 Task: Add a condition where "Channel Is not Mobile SDK" in unsolved tickets in your groups.
Action: Mouse moved to (114, 372)
Screenshot: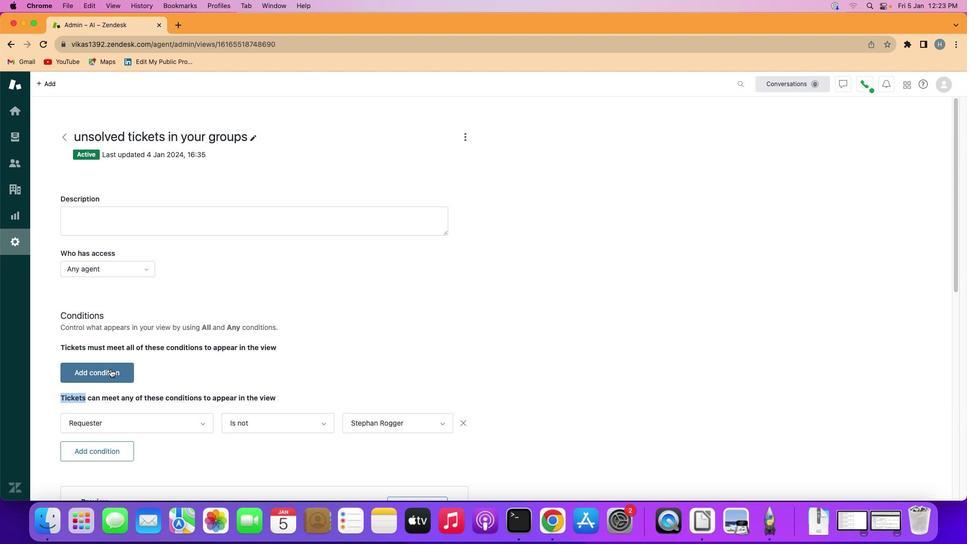 
Action: Mouse pressed left at (114, 372)
Screenshot: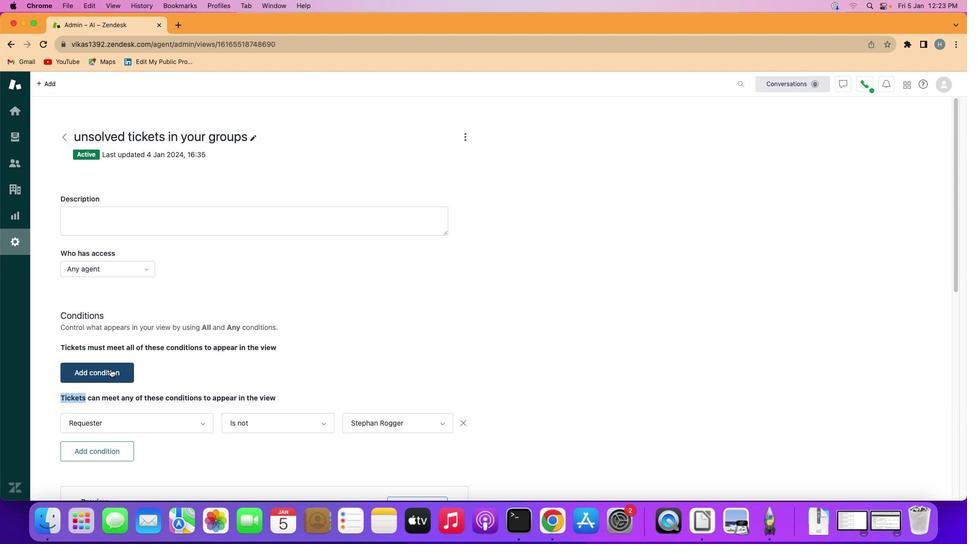 
Action: Mouse moved to (118, 373)
Screenshot: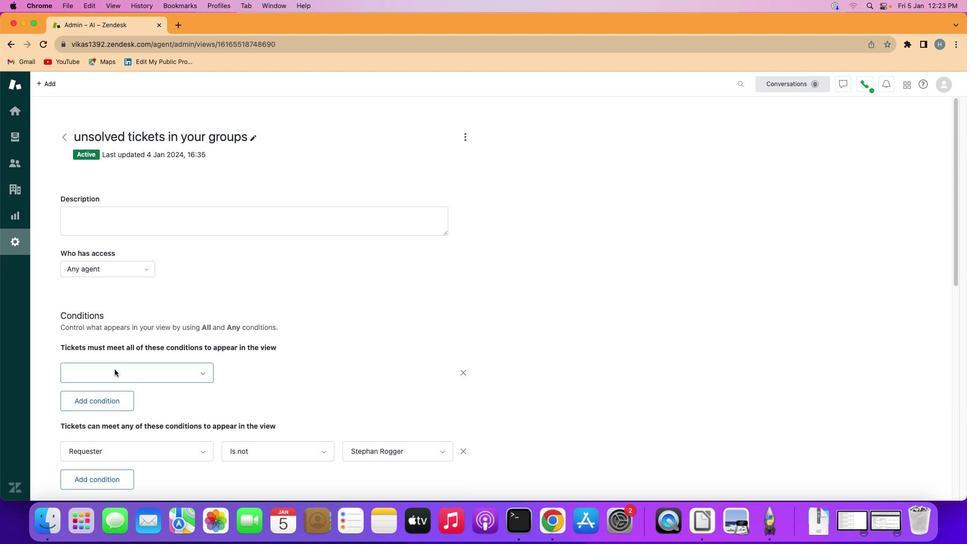 
Action: Mouse pressed left at (118, 373)
Screenshot: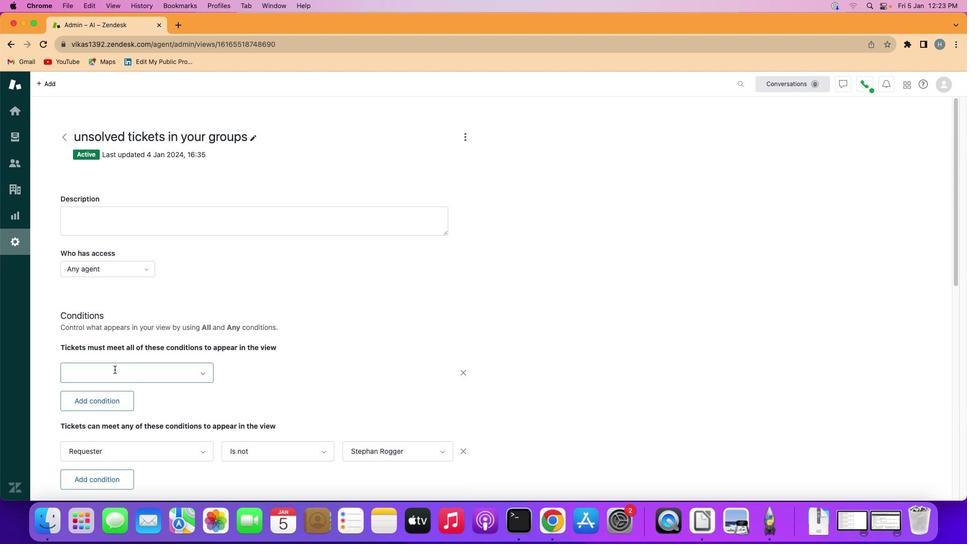 
Action: Mouse moved to (142, 291)
Screenshot: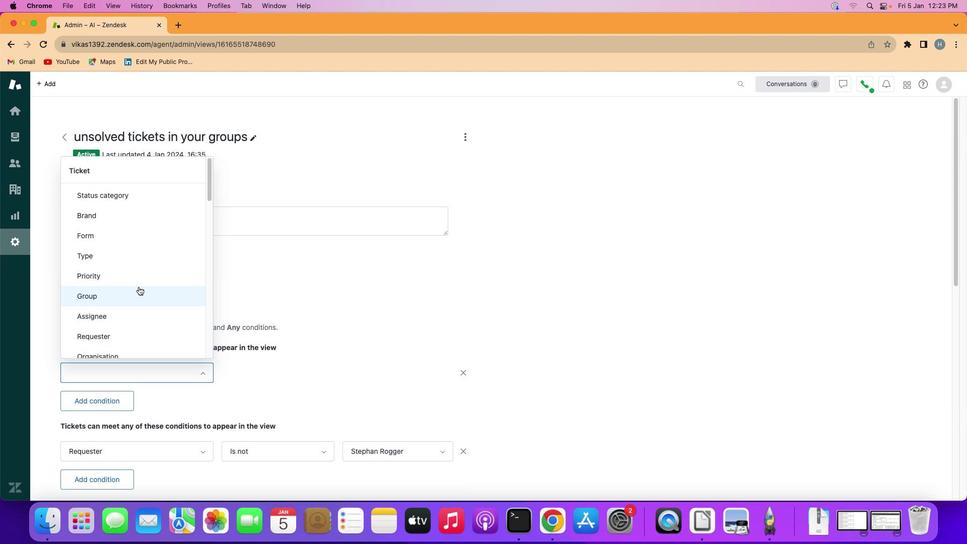 
Action: Mouse scrolled (142, 291) with delta (4, 3)
Screenshot: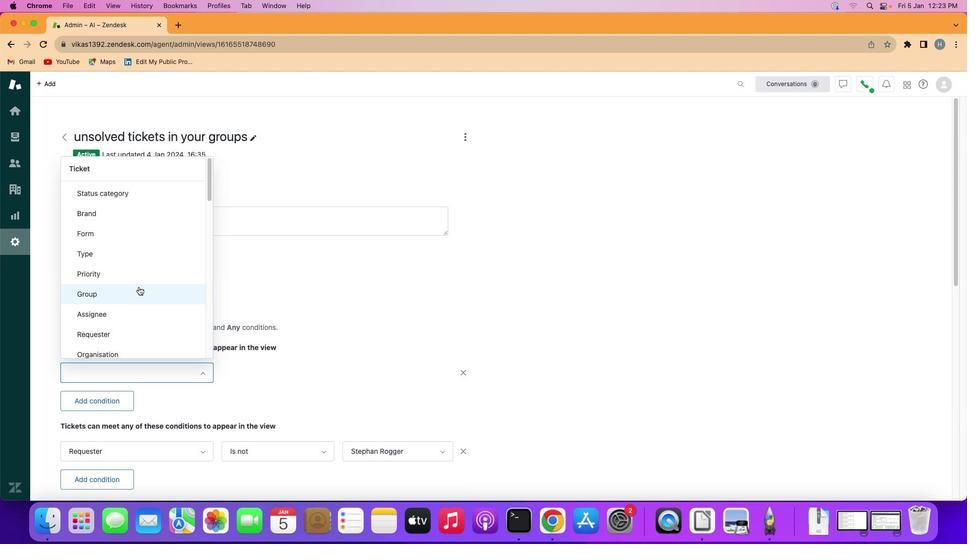 
Action: Mouse scrolled (142, 291) with delta (4, 3)
Screenshot: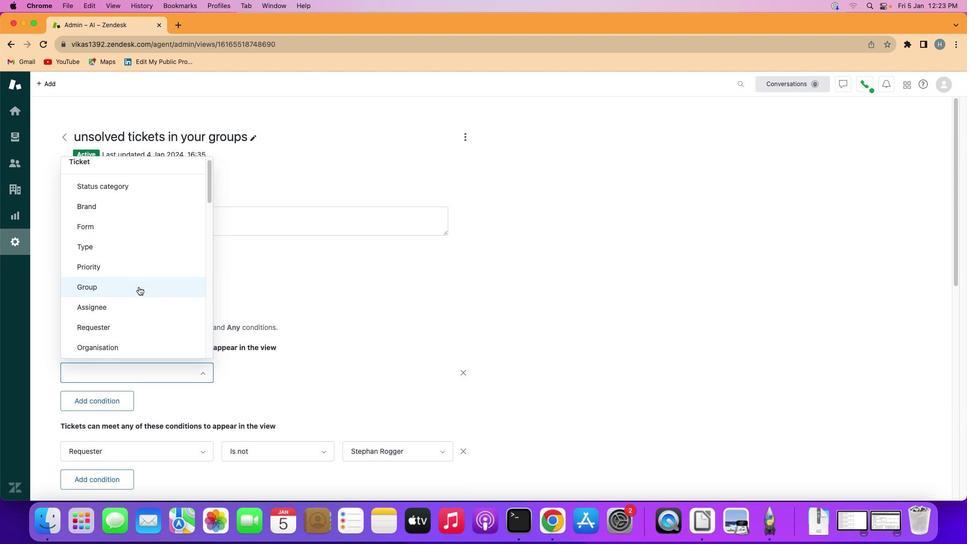 
Action: Mouse scrolled (142, 291) with delta (4, 3)
Screenshot: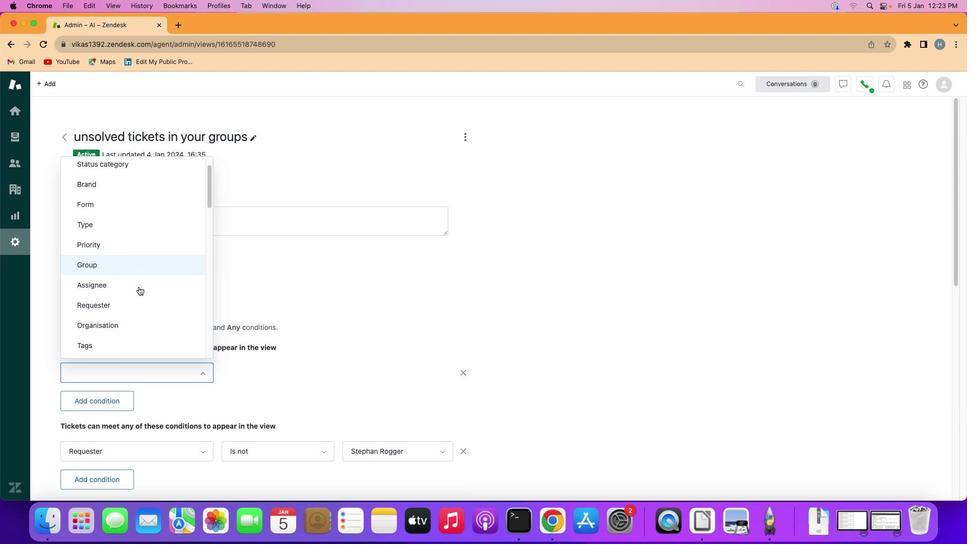 
Action: Mouse scrolled (142, 291) with delta (4, 3)
Screenshot: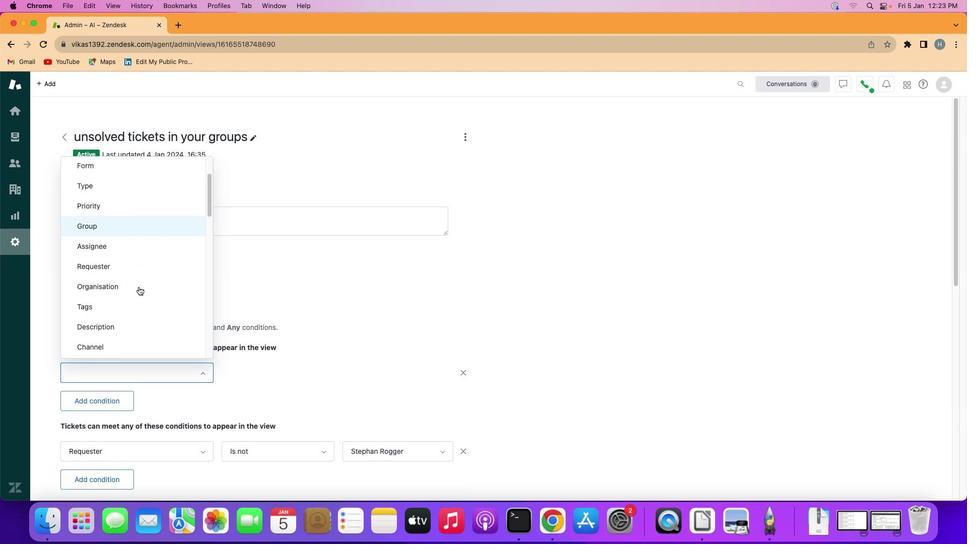 
Action: Mouse scrolled (142, 291) with delta (4, 3)
Screenshot: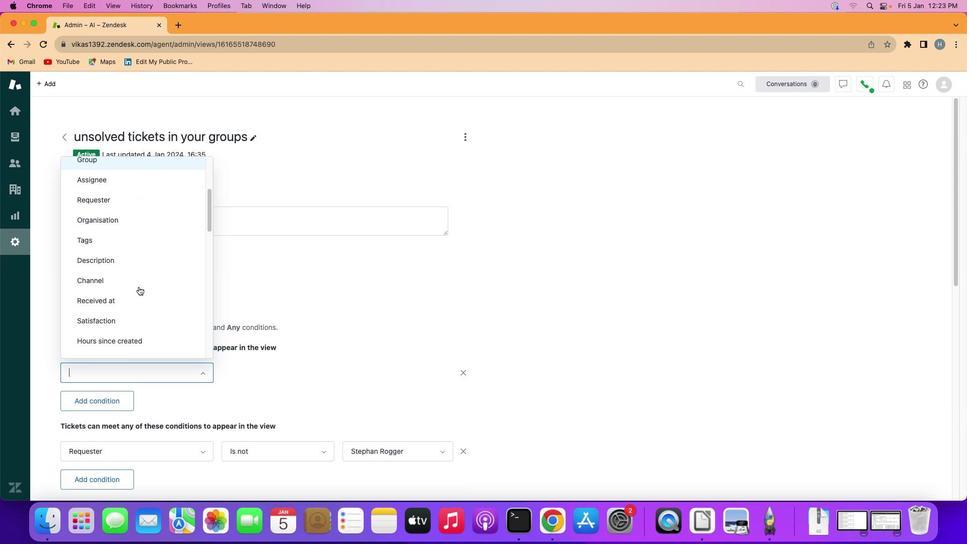 
Action: Mouse moved to (148, 277)
Screenshot: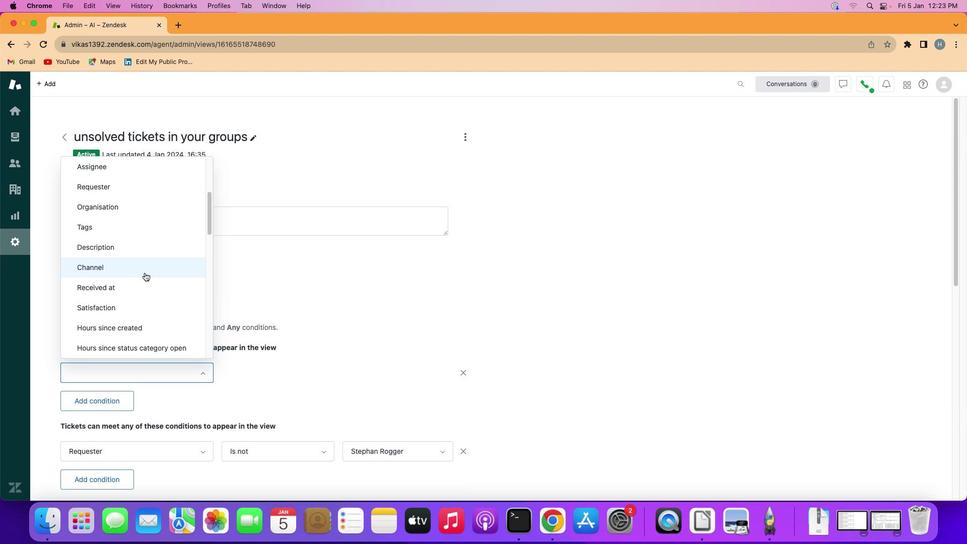 
Action: Mouse pressed left at (148, 277)
Screenshot: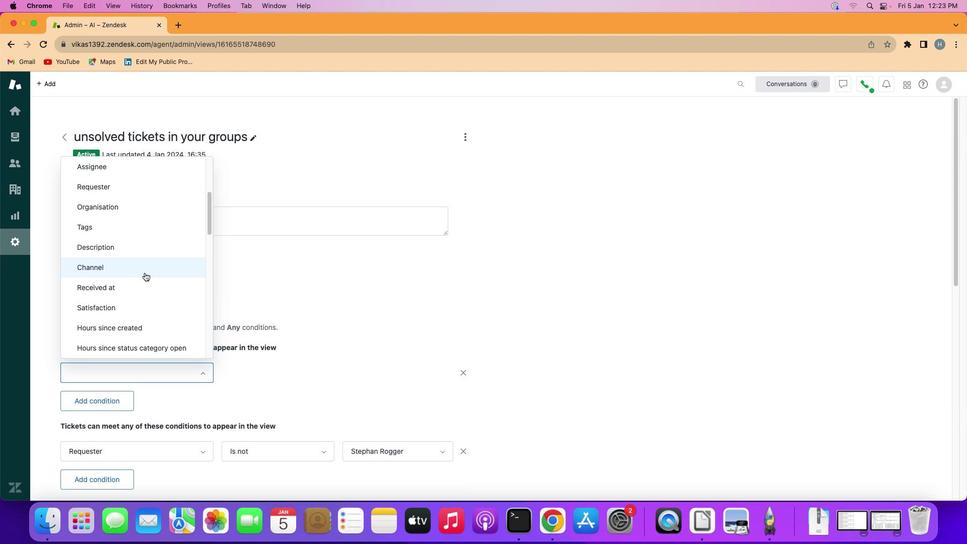 
Action: Mouse moved to (273, 376)
Screenshot: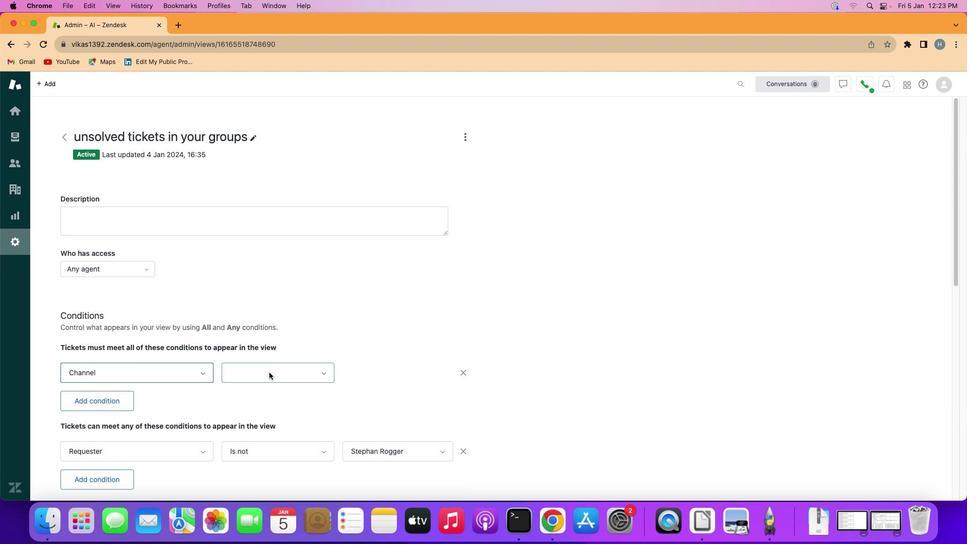 
Action: Mouse pressed left at (273, 376)
Screenshot: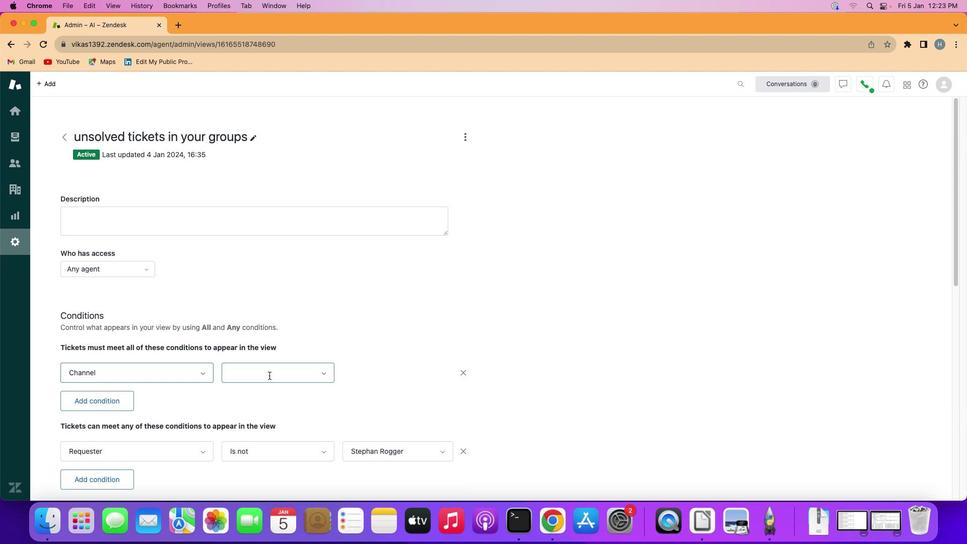 
Action: Mouse moved to (272, 420)
Screenshot: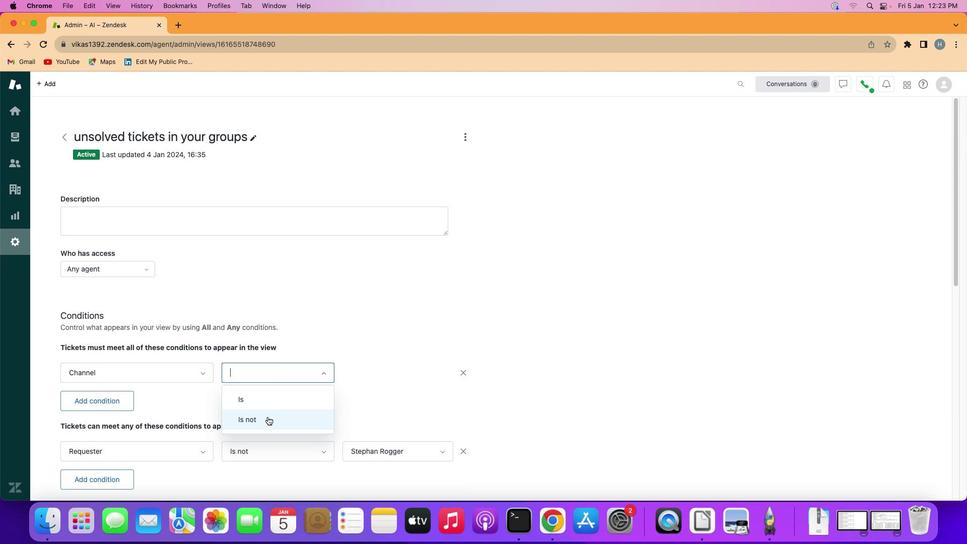 
Action: Mouse pressed left at (272, 420)
Screenshot: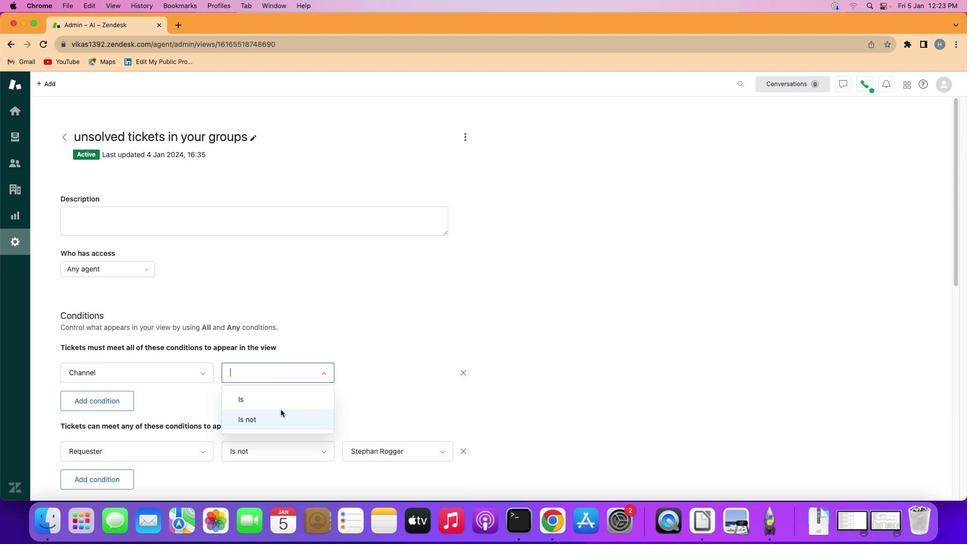 
Action: Mouse moved to (396, 374)
Screenshot: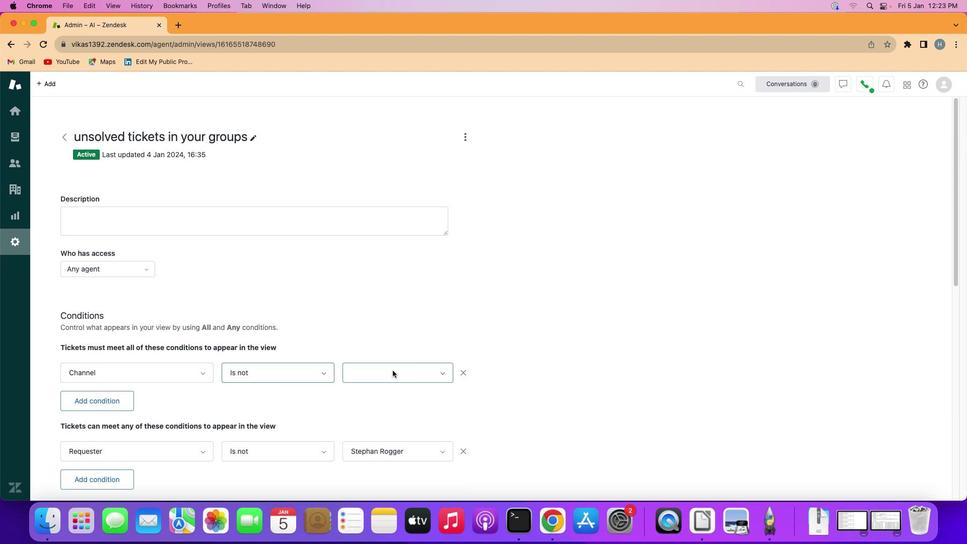 
Action: Mouse pressed left at (396, 374)
Screenshot: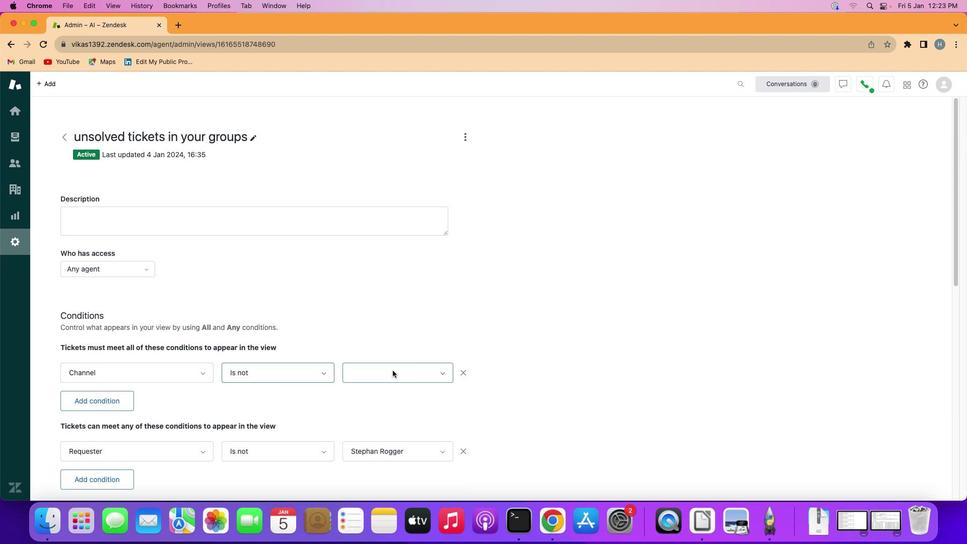 
Action: Mouse moved to (406, 291)
Screenshot: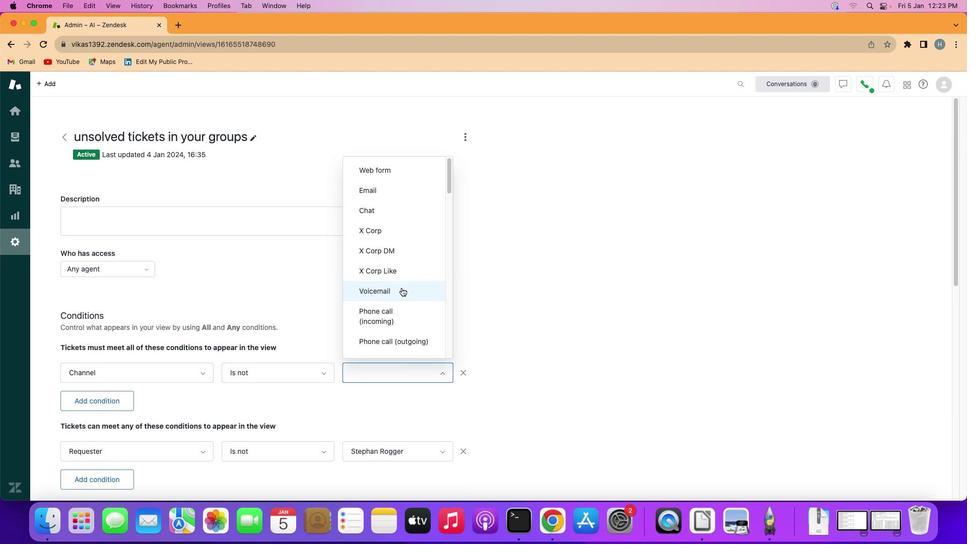 
Action: Mouse scrolled (406, 291) with delta (4, 3)
Screenshot: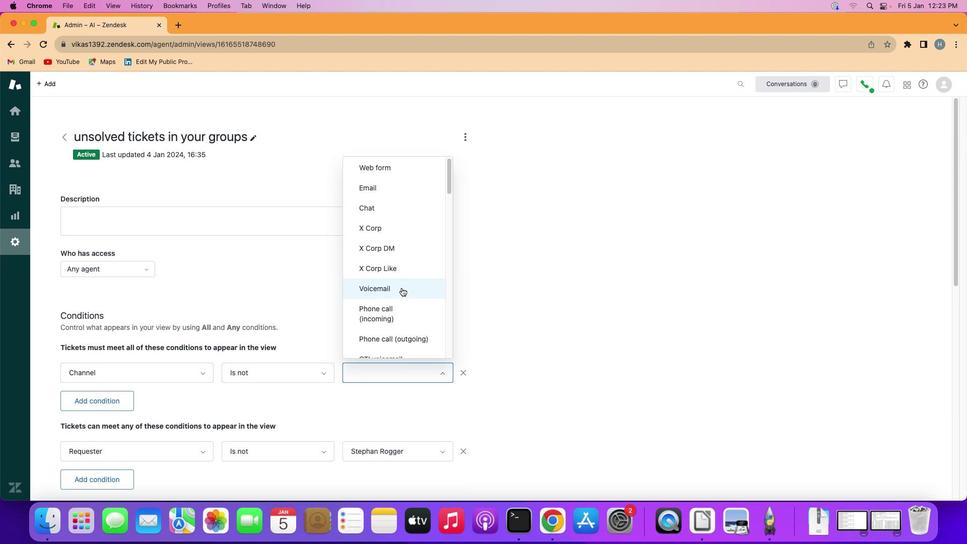 
Action: Mouse scrolled (406, 291) with delta (4, 3)
Screenshot: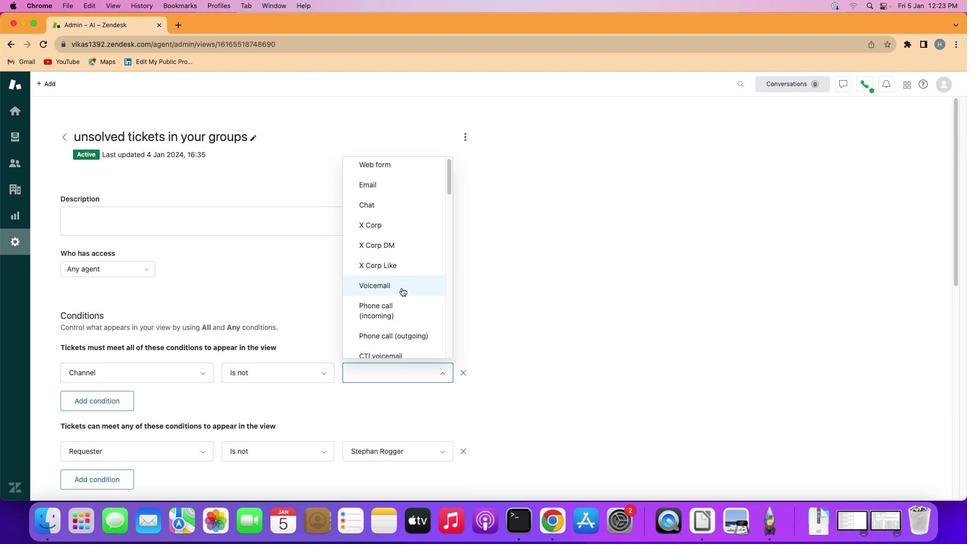 
Action: Mouse scrolled (406, 291) with delta (4, 3)
Screenshot: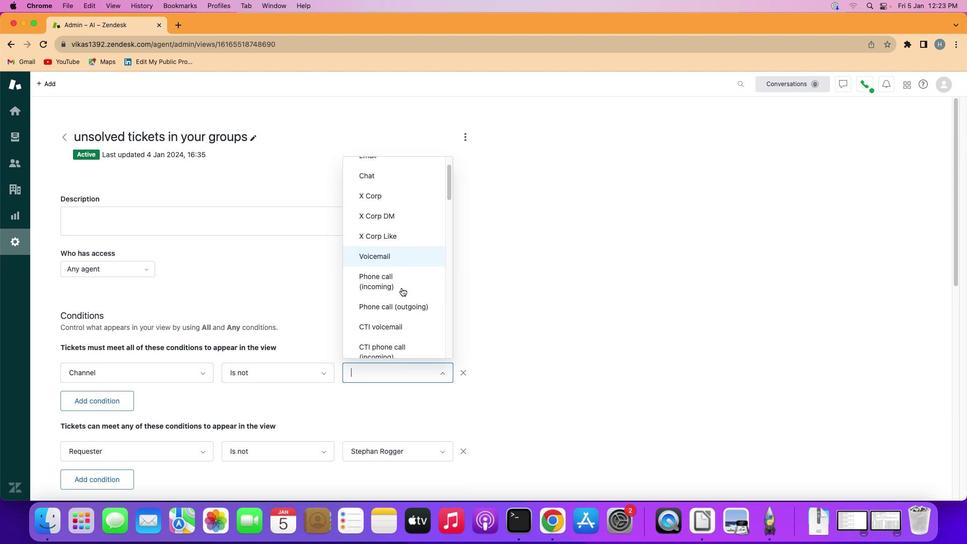 
Action: Mouse scrolled (406, 291) with delta (4, 3)
Screenshot: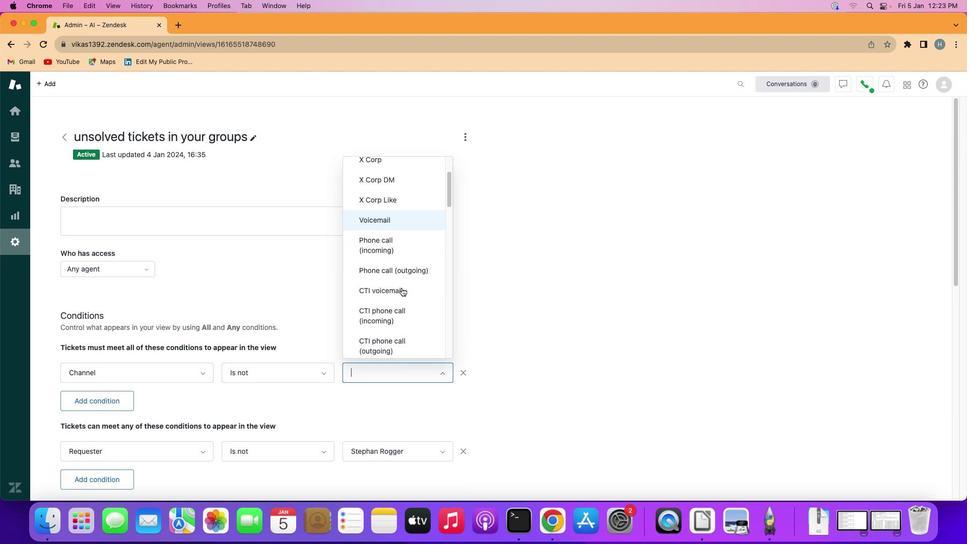 
Action: Mouse scrolled (406, 291) with delta (4, 3)
Screenshot: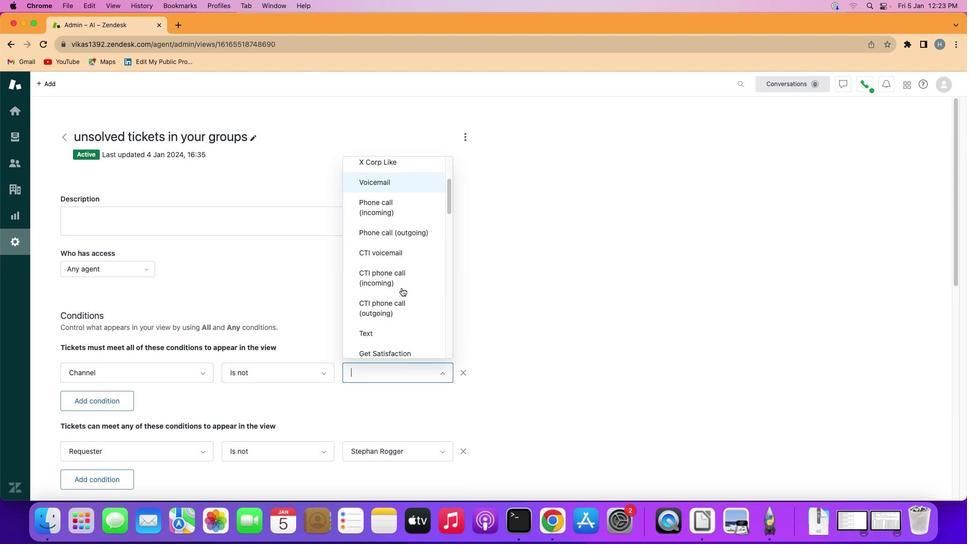 
Action: Mouse scrolled (406, 291) with delta (4, 3)
Screenshot: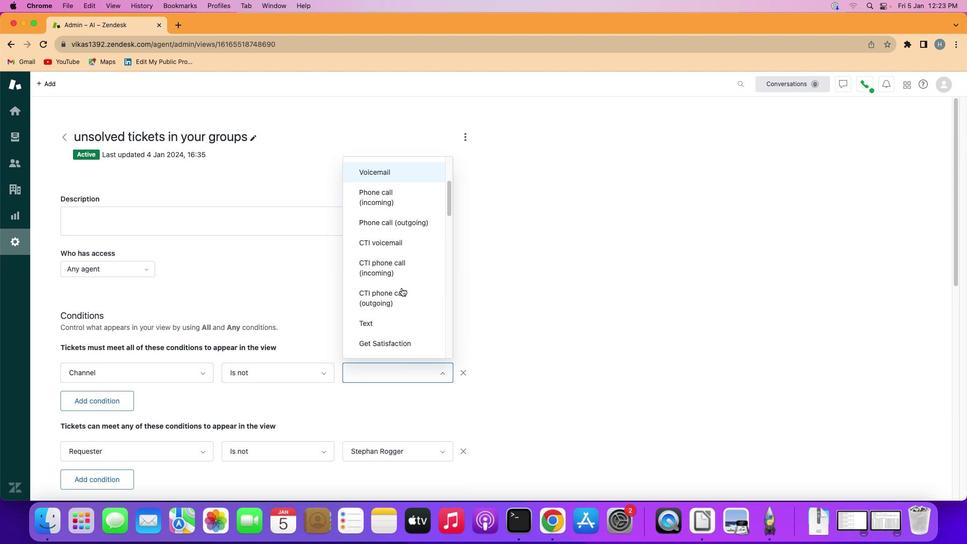 
Action: Mouse scrolled (406, 291) with delta (4, 3)
Screenshot: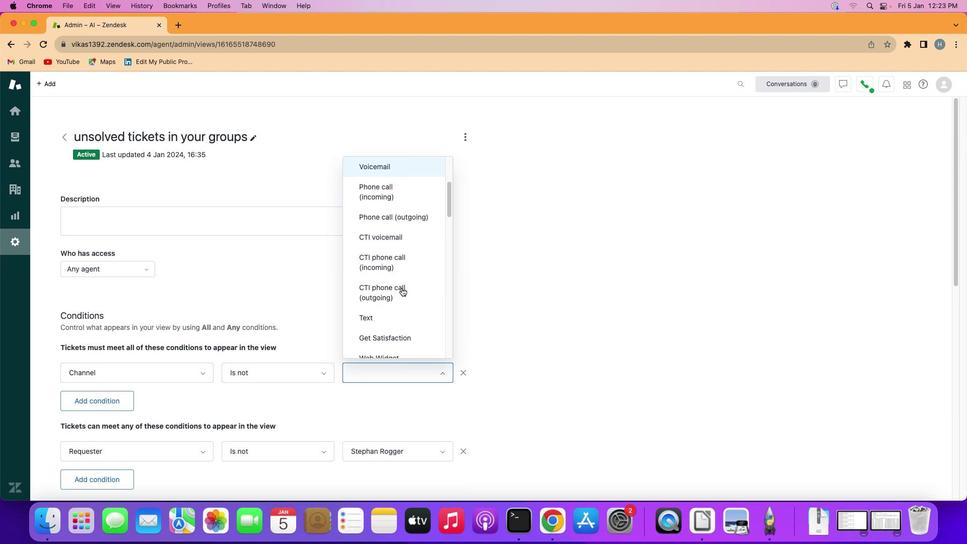 
Action: Mouse scrolled (406, 291) with delta (4, 3)
Screenshot: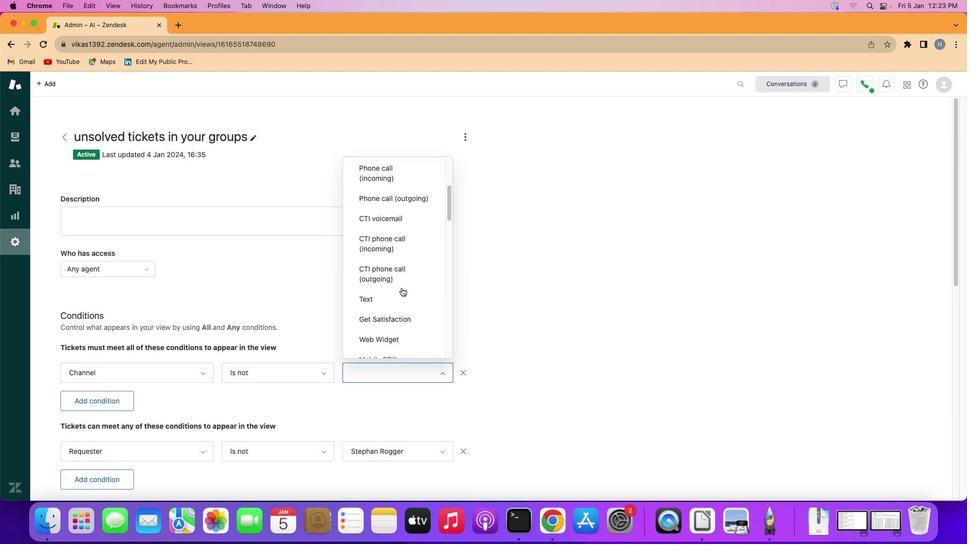 
Action: Mouse scrolled (406, 291) with delta (4, 3)
Screenshot: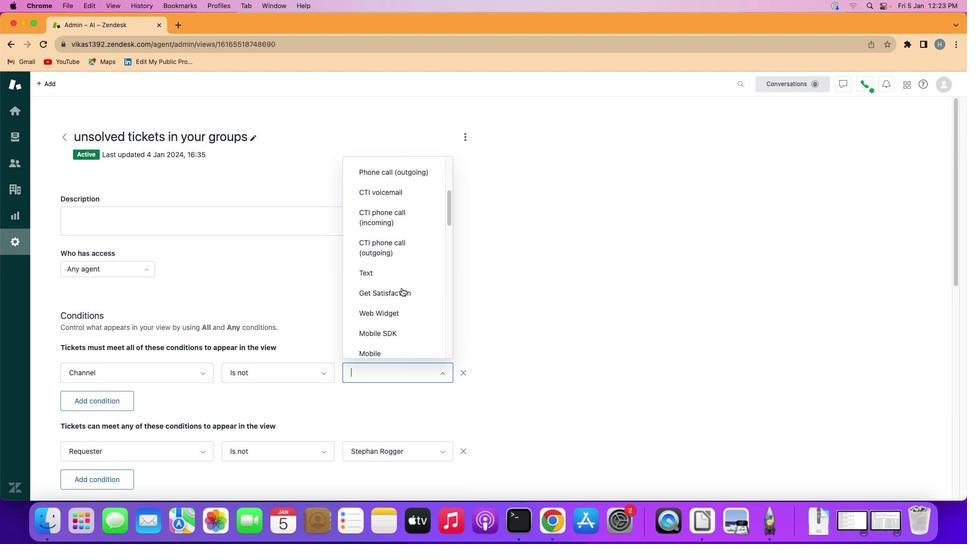 
Action: Mouse scrolled (406, 291) with delta (4, 3)
Screenshot: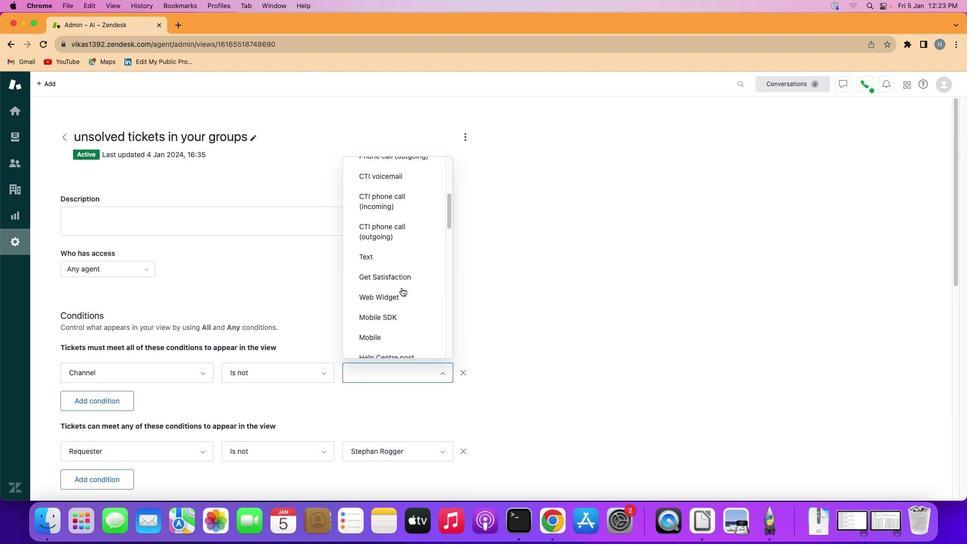 
Action: Mouse scrolled (406, 291) with delta (4, 3)
Screenshot: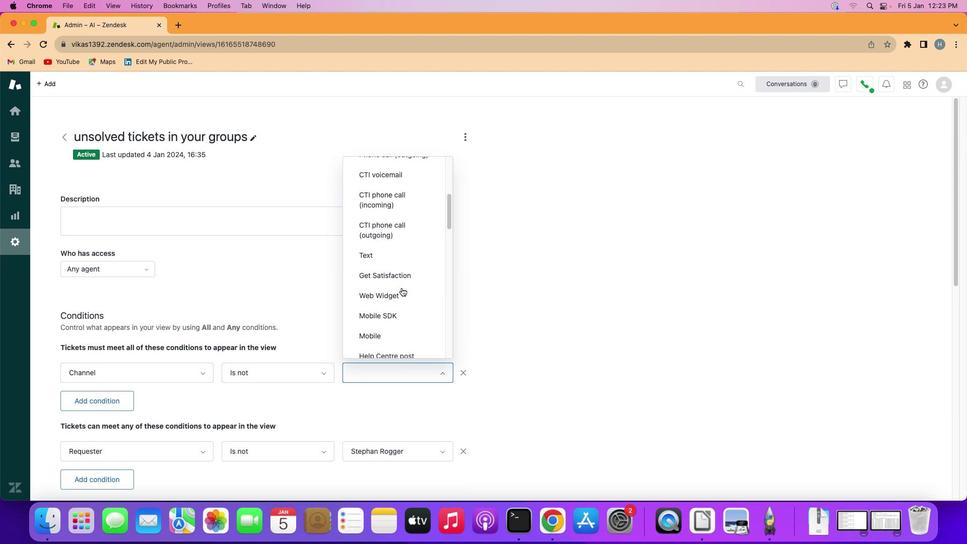 
Action: Mouse moved to (395, 309)
Screenshot: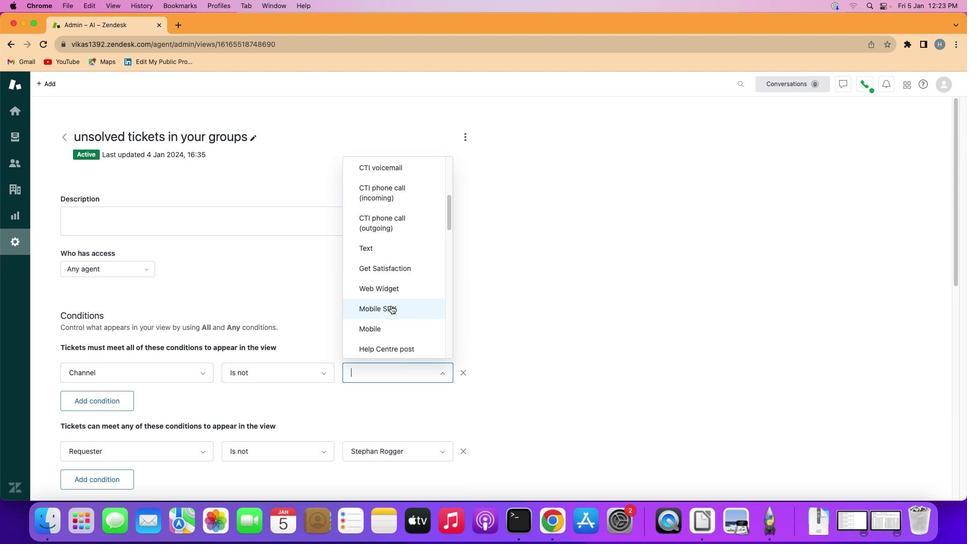 
Action: Mouse pressed left at (395, 309)
Screenshot: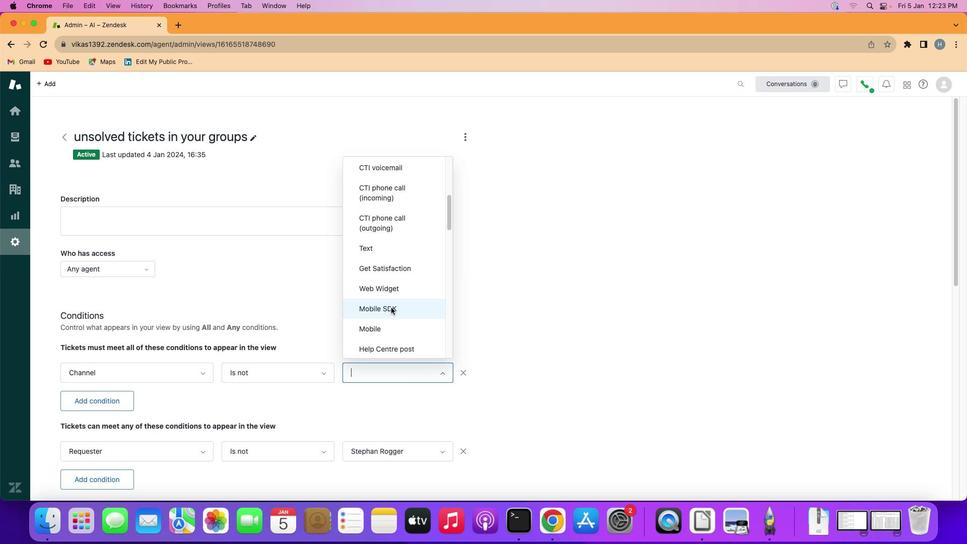 
Action: Mouse moved to (387, 344)
Screenshot: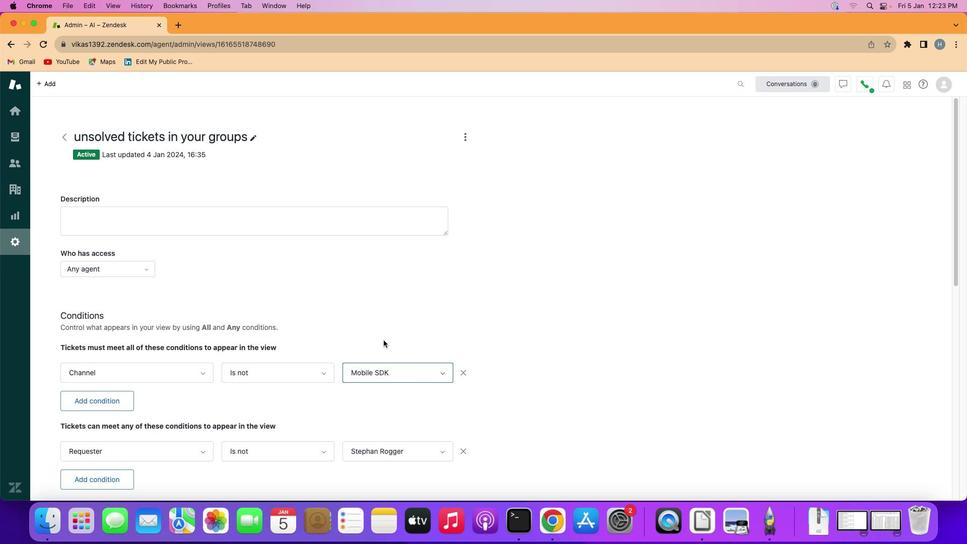 
